 Task: Create a sub task Release to Production / Go Live for the task  Implement backup and restore functionality for better data management in the project Transpire , assign it to team member softage.7@softage.net and update the status of the sub task to  At Risk , set the priority of the sub task to Medium.
Action: Mouse moved to (42, 421)
Screenshot: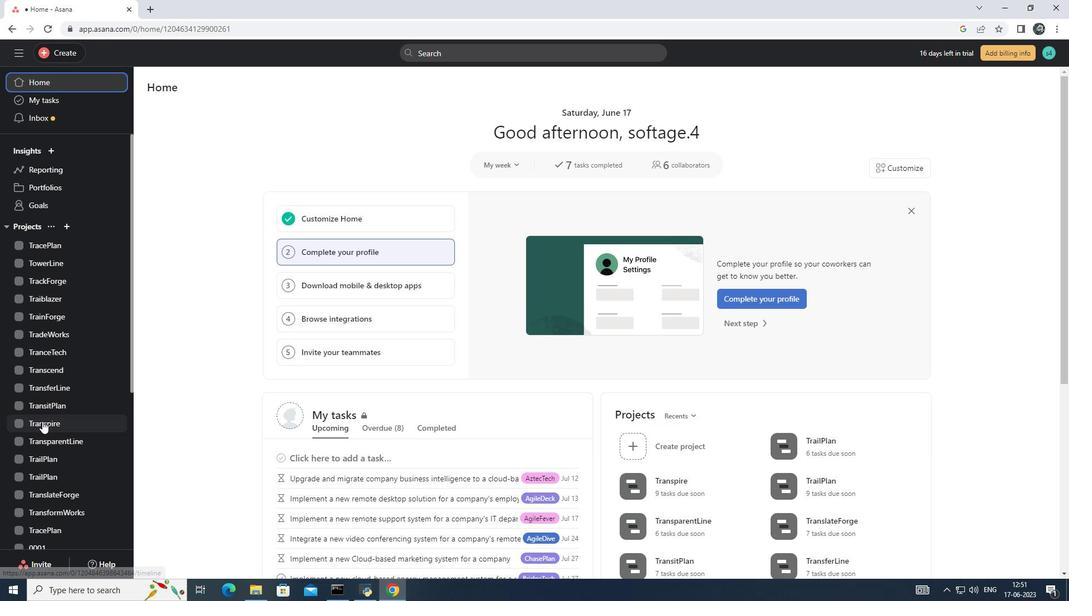 
Action: Mouse pressed left at (42, 421)
Screenshot: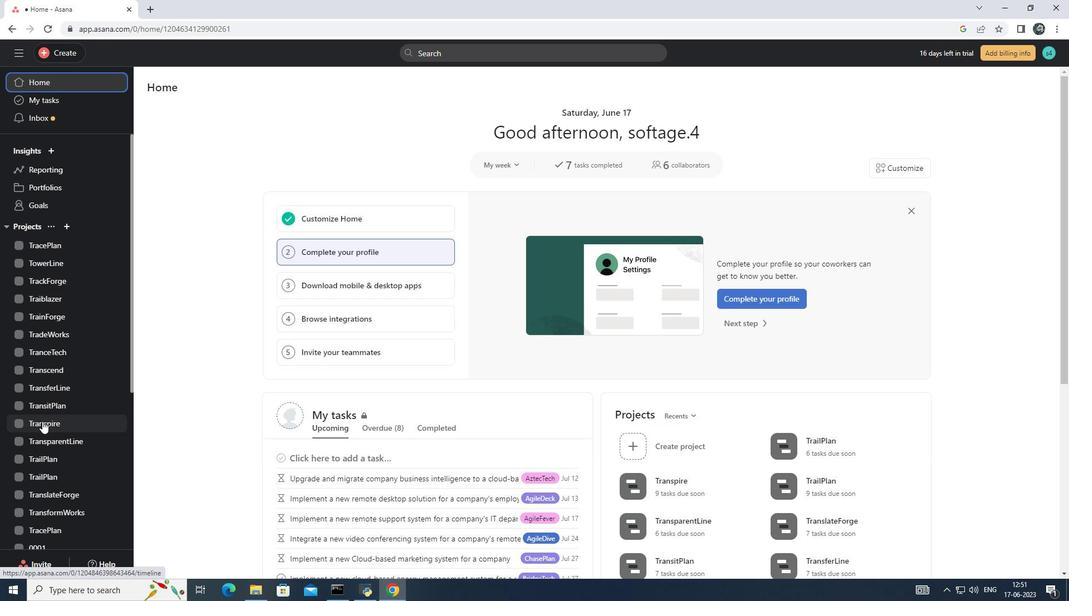 
Action: Mouse moved to (466, 266)
Screenshot: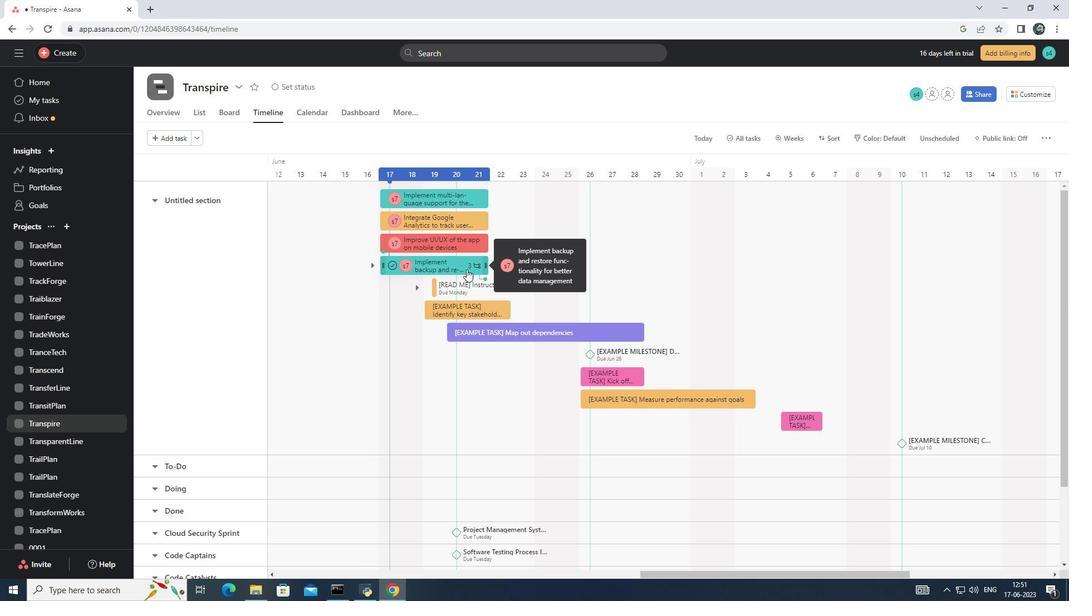 
Action: Mouse pressed left at (466, 266)
Screenshot: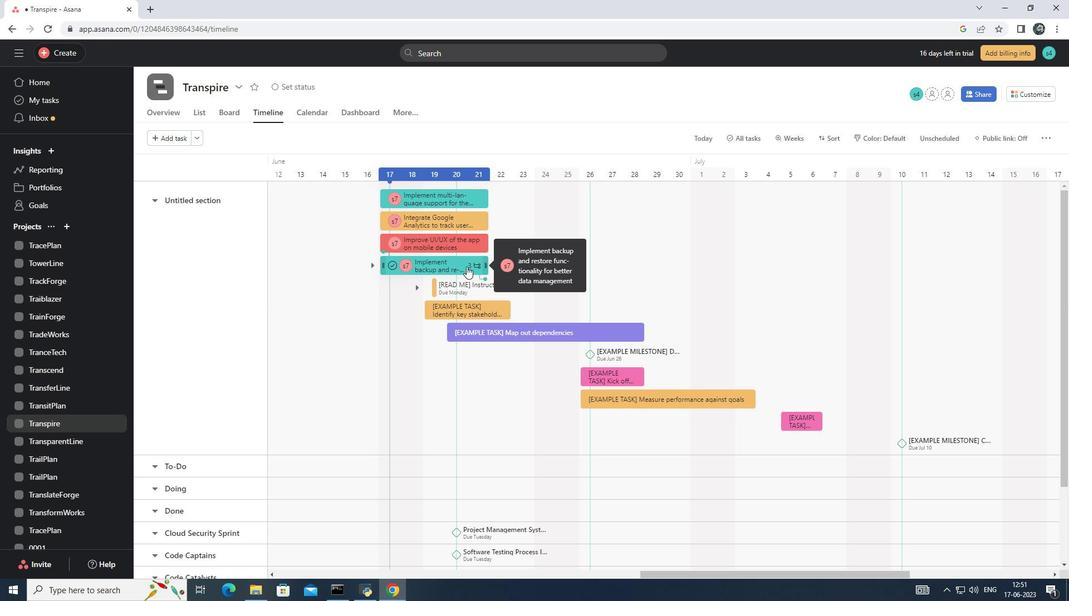 
Action: Mouse moved to (730, 413)
Screenshot: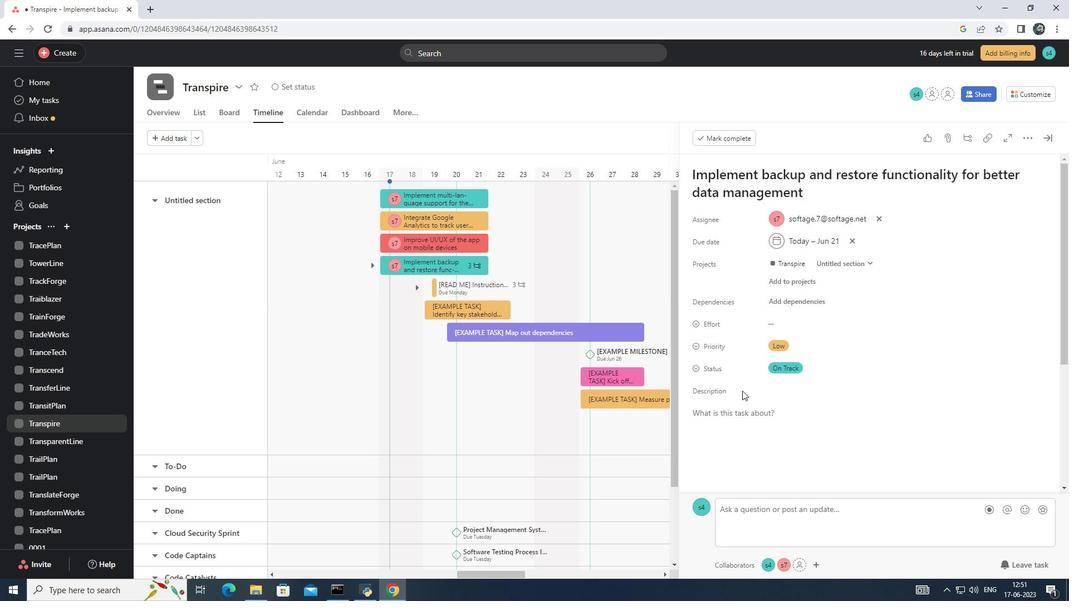 
Action: Mouse scrolled (741, 392) with delta (0, 0)
Screenshot: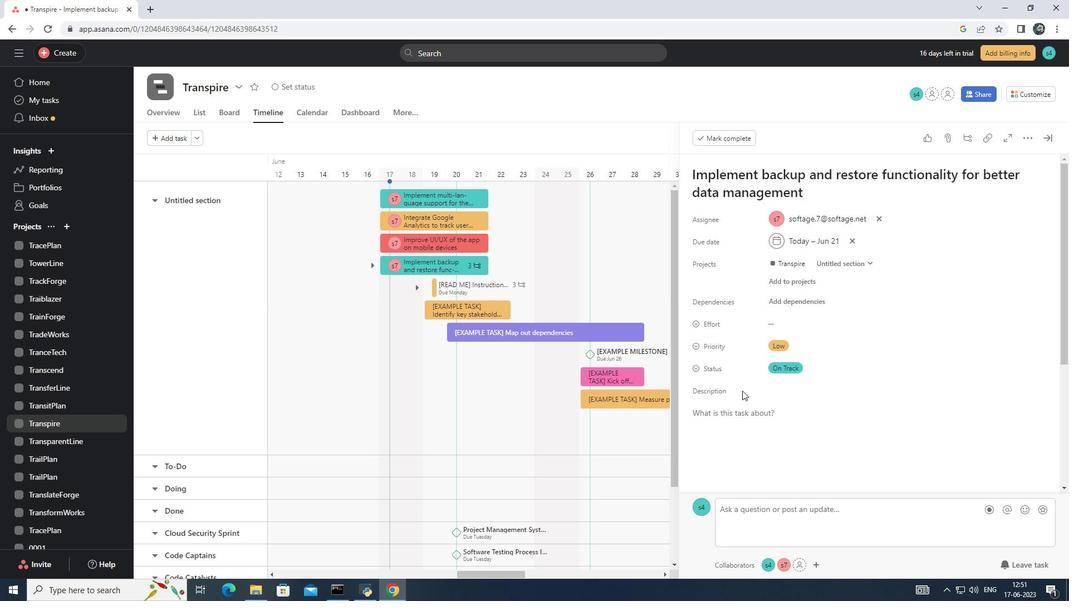 
Action: Mouse moved to (730, 414)
Screenshot: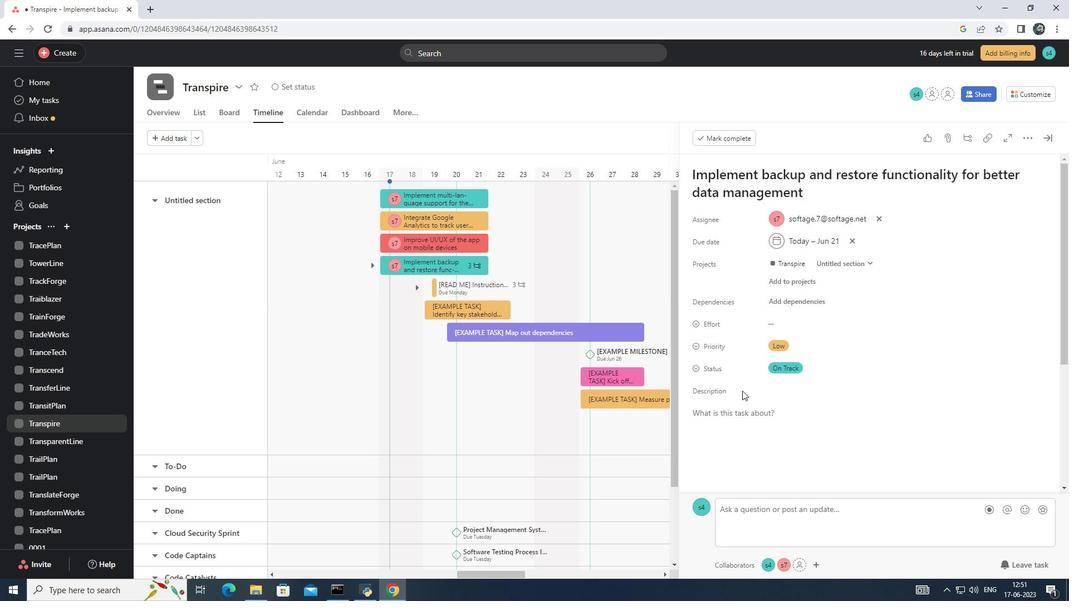 
Action: Mouse scrolled (741, 394) with delta (0, 0)
Screenshot: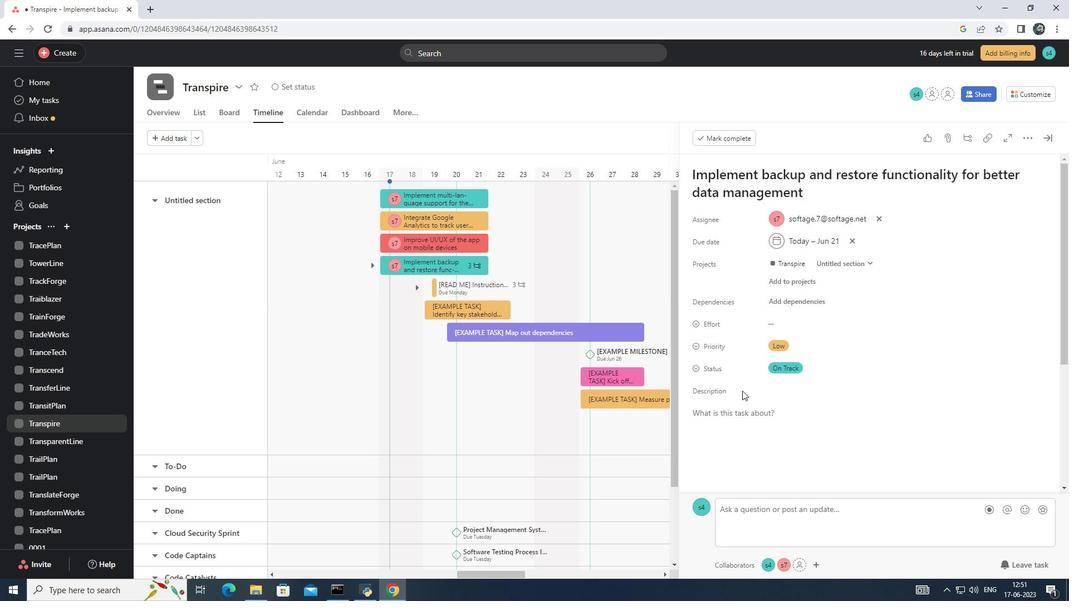 
Action: Mouse moved to (728, 417)
Screenshot: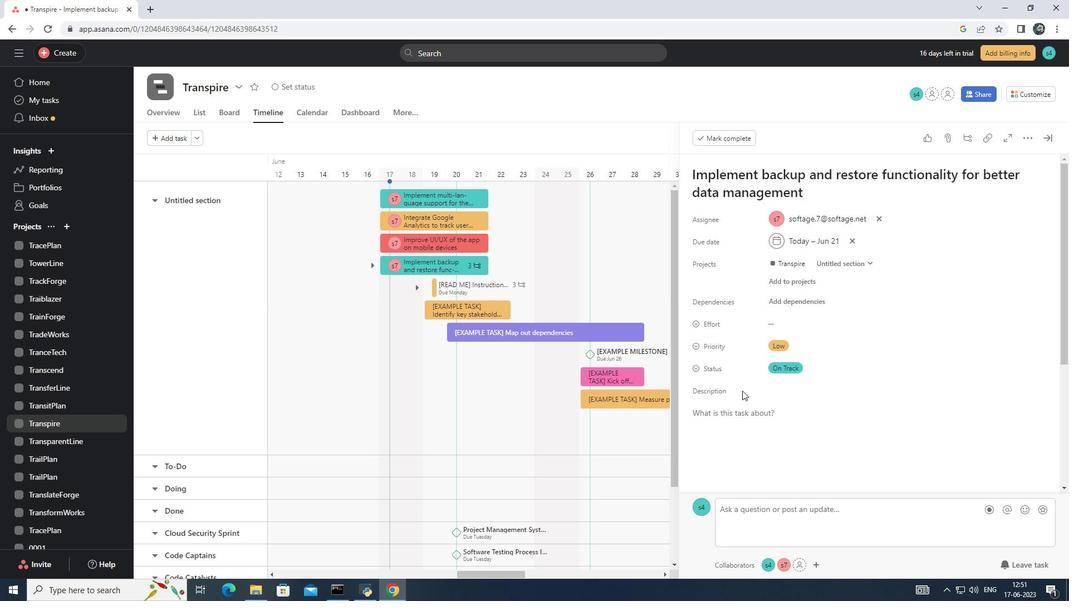 
Action: Mouse scrolled (741, 395) with delta (0, 0)
Screenshot: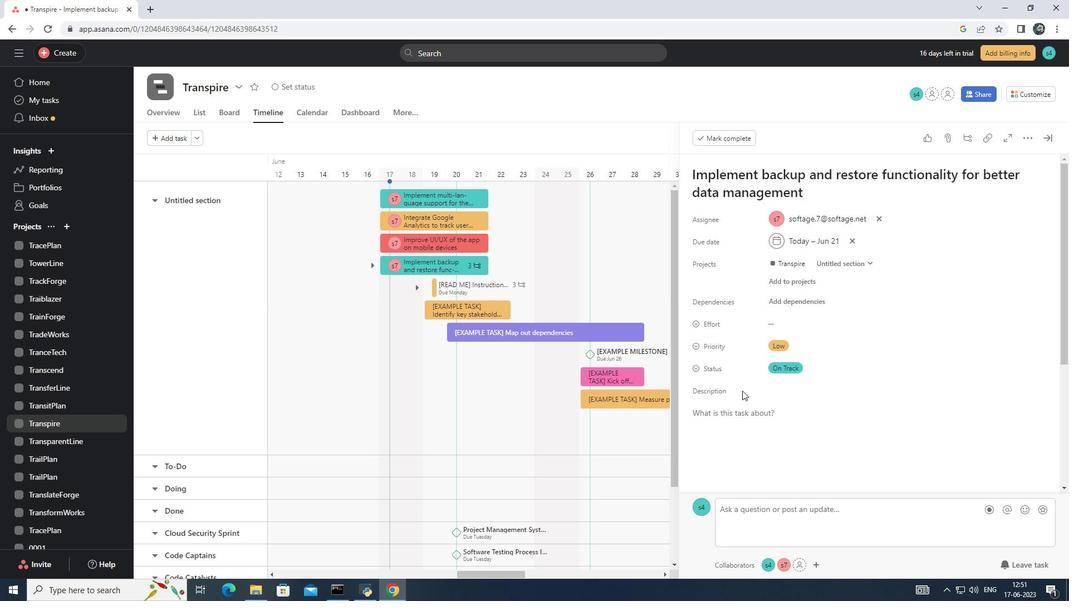
Action: Mouse moved to (716, 436)
Screenshot: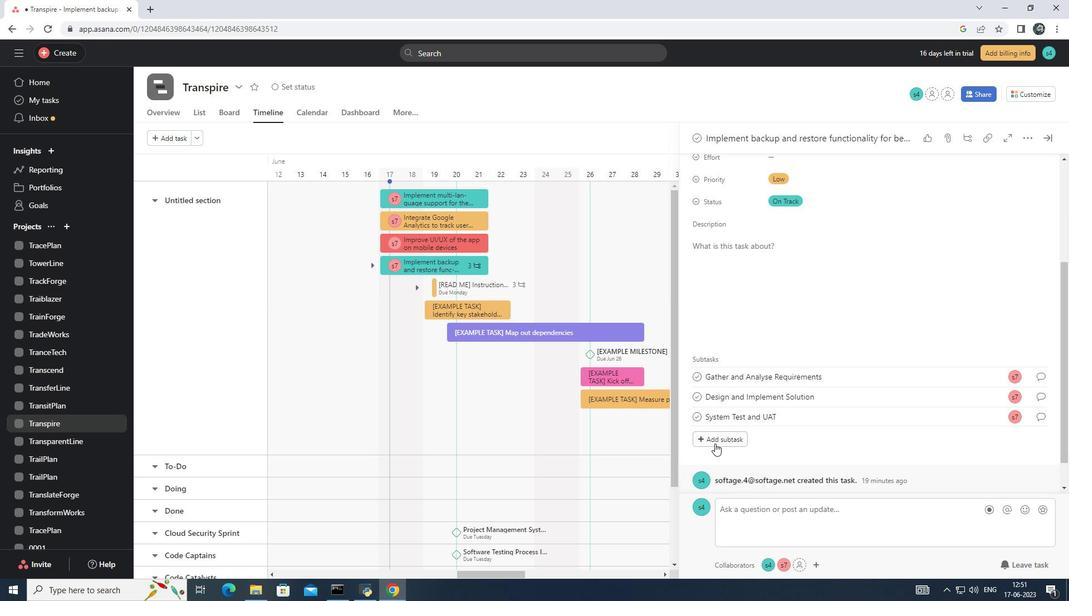 
Action: Mouse pressed left at (716, 436)
Screenshot: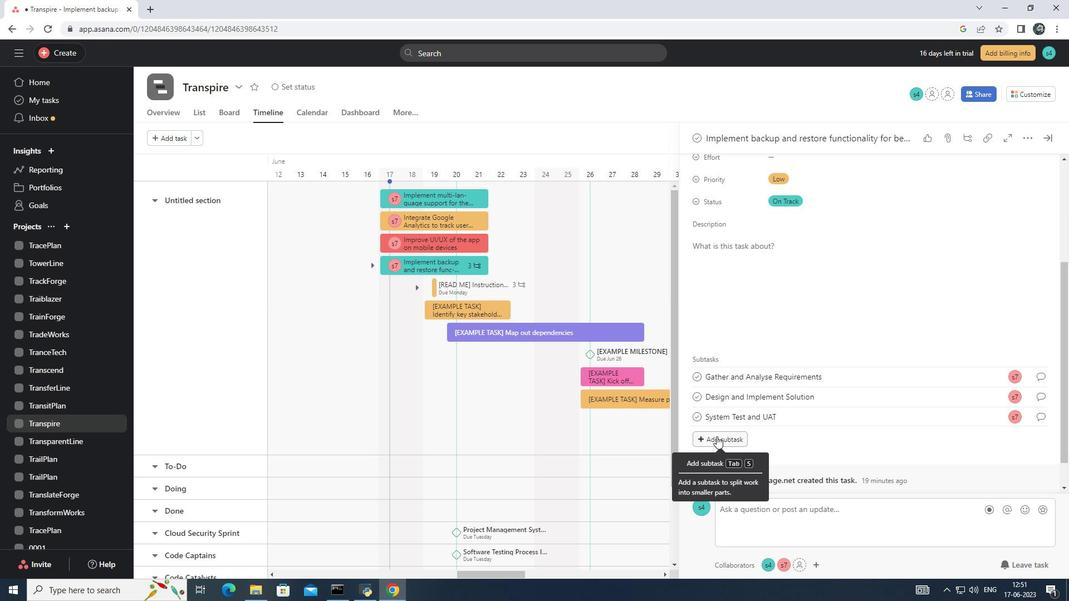 
Action: Mouse moved to (718, 419)
Screenshot: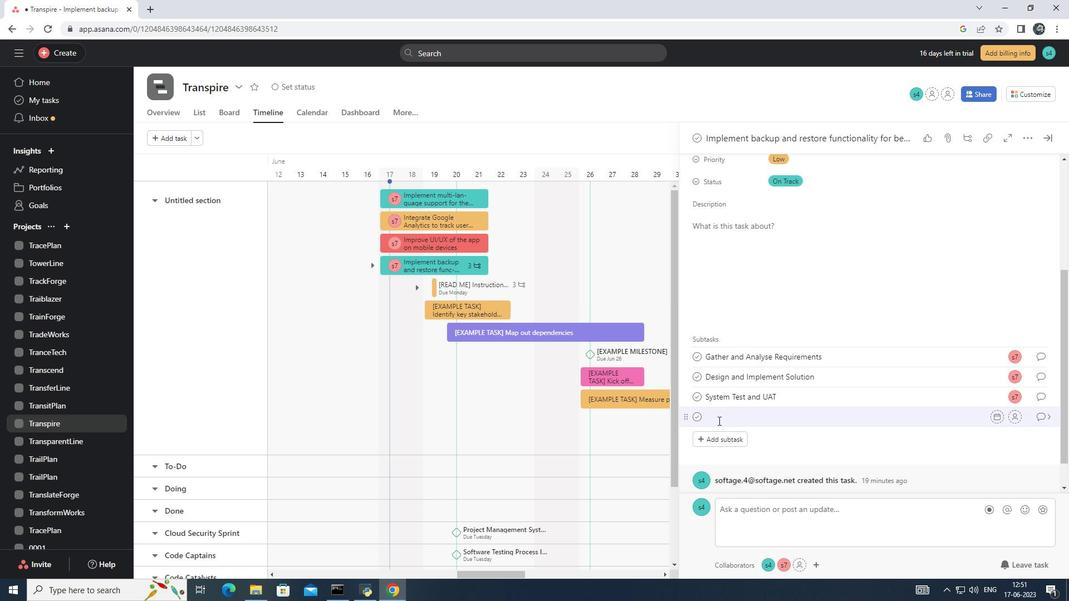 
Action: Mouse pressed left at (718, 419)
Screenshot: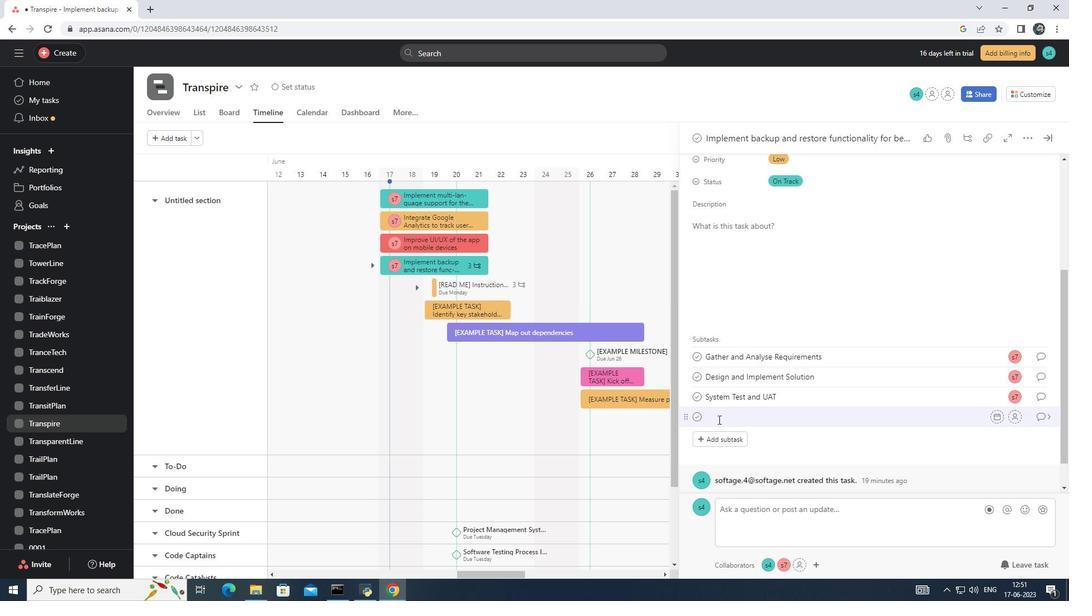 
Action: Key pressed <Key.shift>Release<Key.space>to<Key.space><Key.shift>Production<Key.space>/<Key.space><Key.shift>GO<Key.space><Key.backspace><Key.backspace>o<Key.space><Key.shift><Key.shift><Key.shift><Key.shift><Key.shift><Key.shift><Key.shift><Key.shift>Live
Screenshot: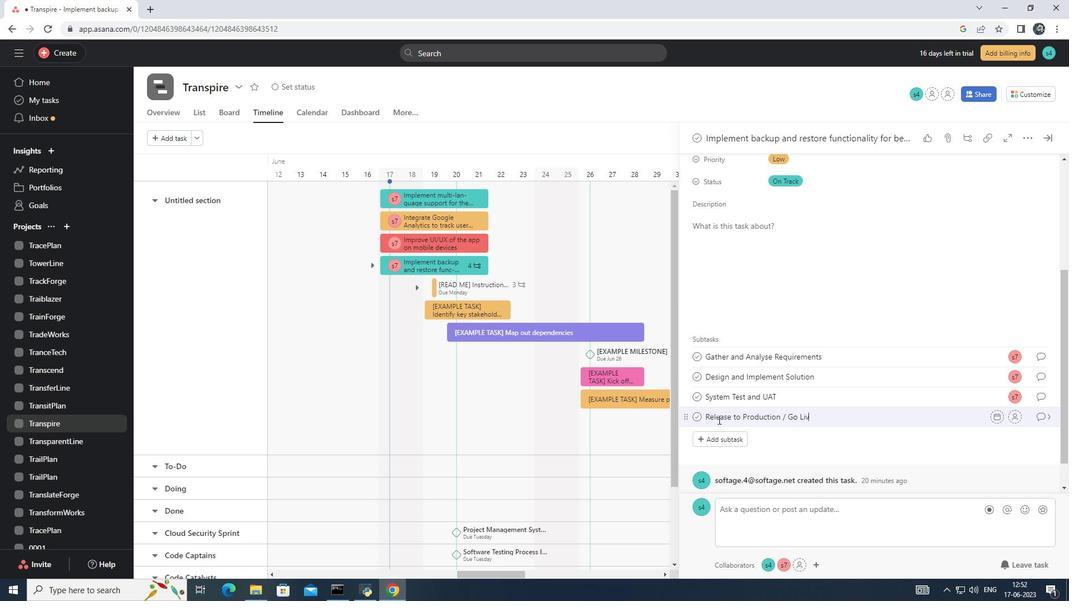 
Action: Mouse moved to (1017, 417)
Screenshot: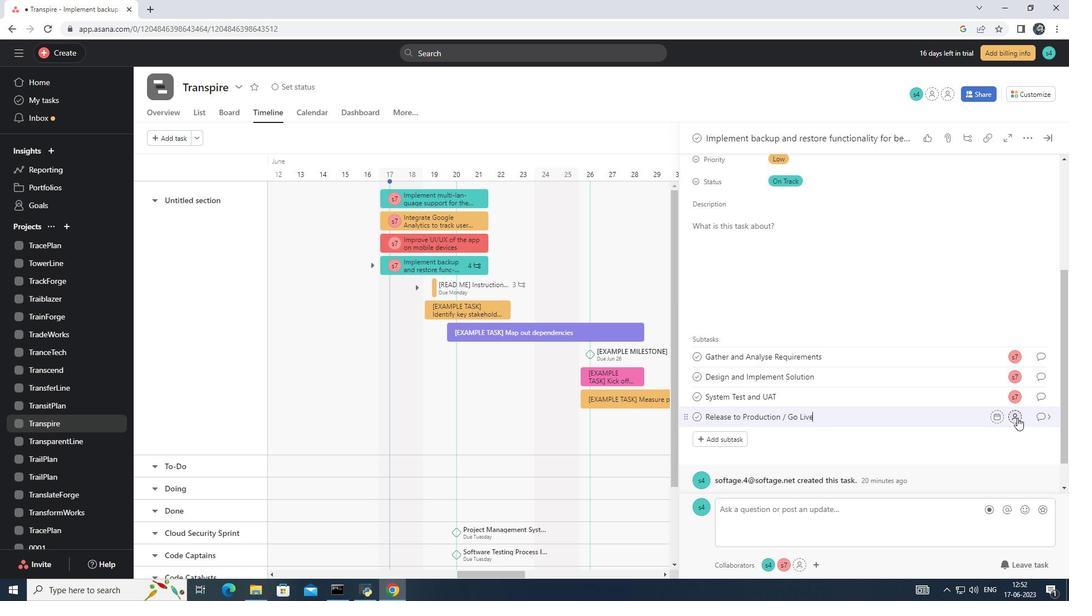 
Action: Mouse pressed left at (1017, 417)
Screenshot: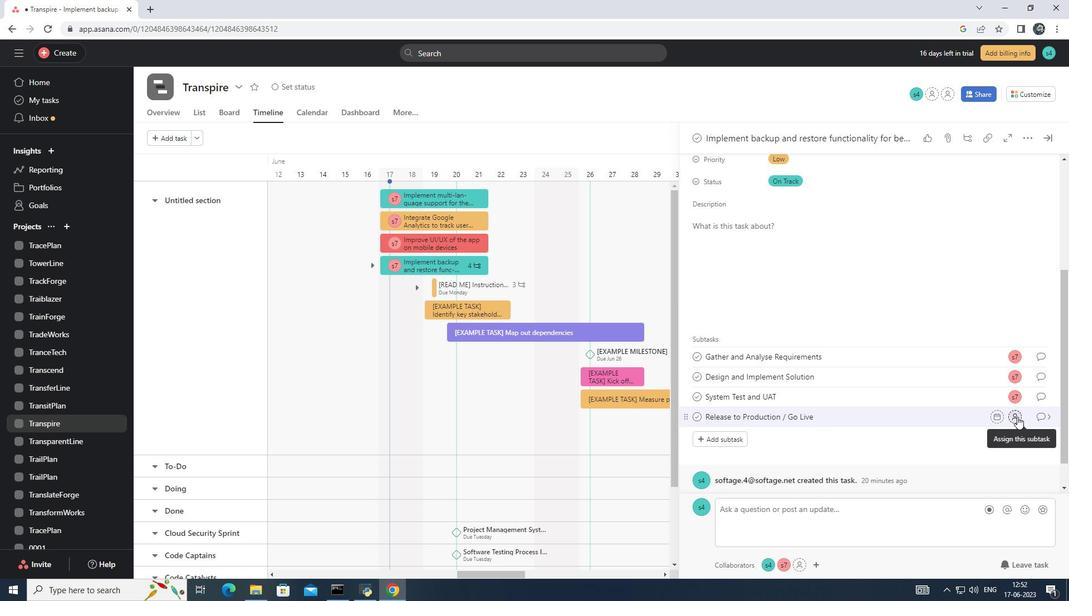 
Action: Mouse moved to (847, 462)
Screenshot: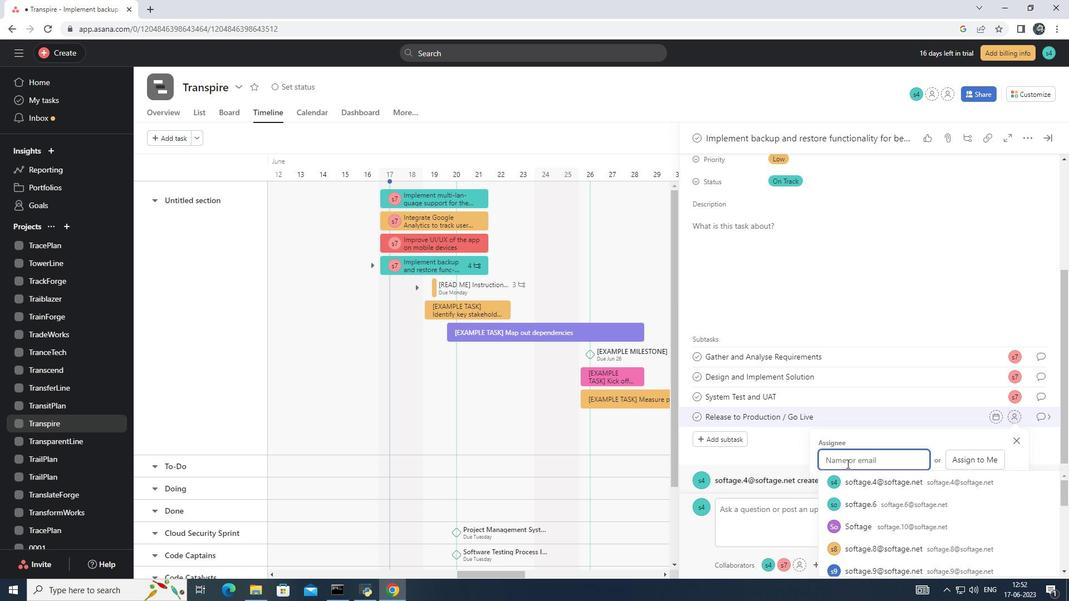 
Action: Key pressed softage.7<Key.shift>@softage.net<Key.enter>
Screenshot: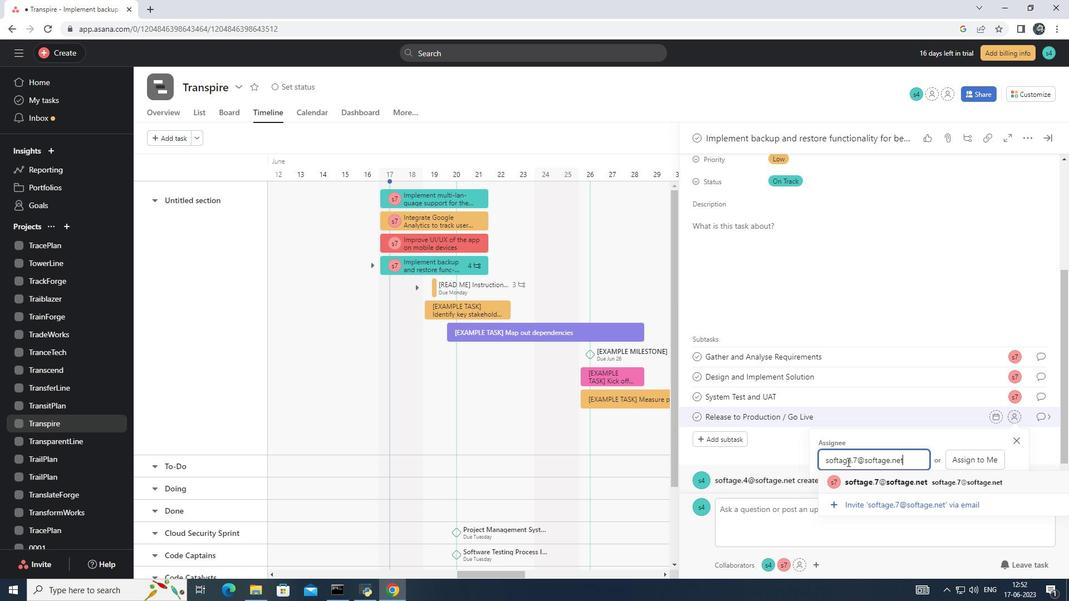 
Action: Mouse moved to (1048, 414)
Screenshot: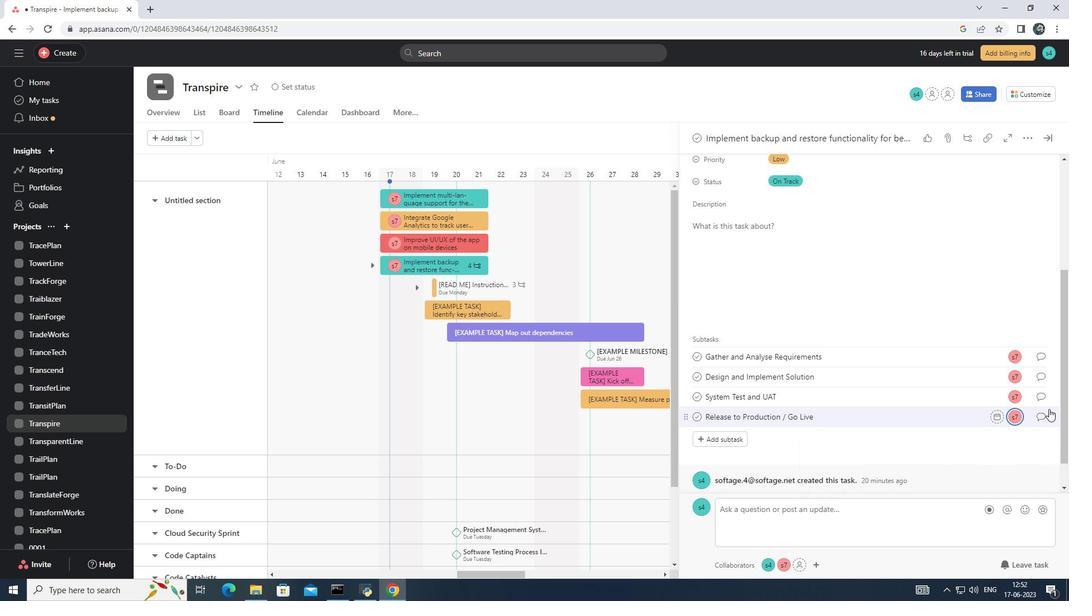 
Action: Mouse pressed left at (1048, 414)
Screenshot: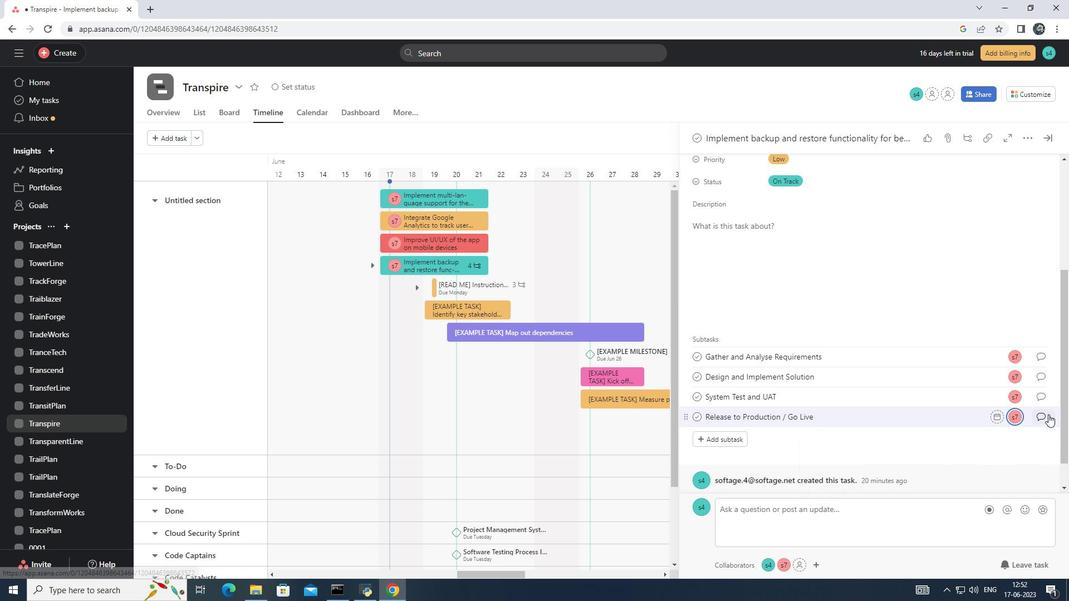 
Action: Mouse moved to (731, 296)
Screenshot: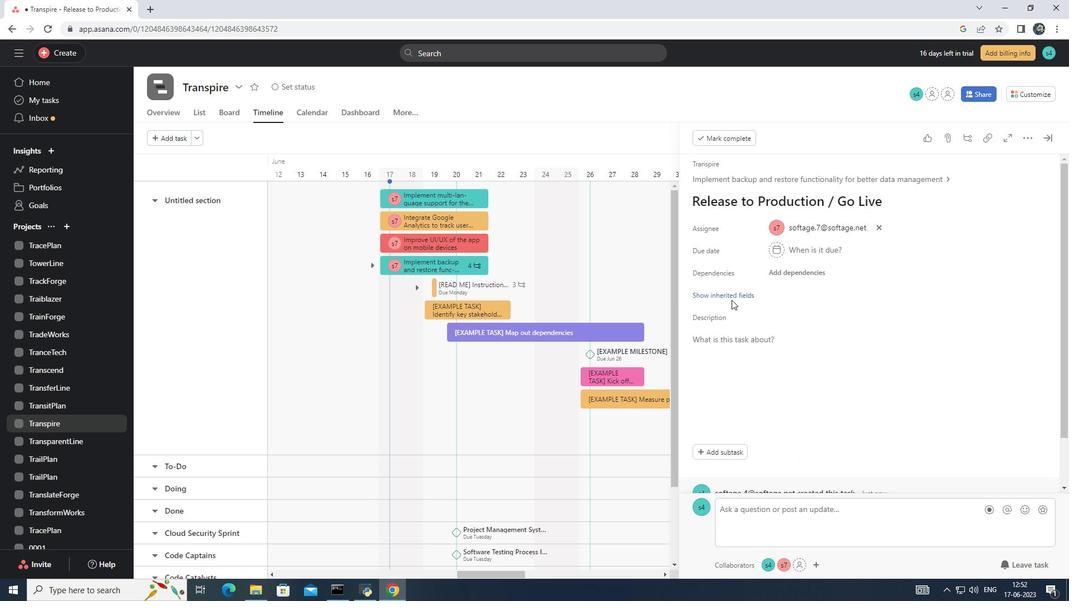 
Action: Mouse pressed left at (731, 296)
Screenshot: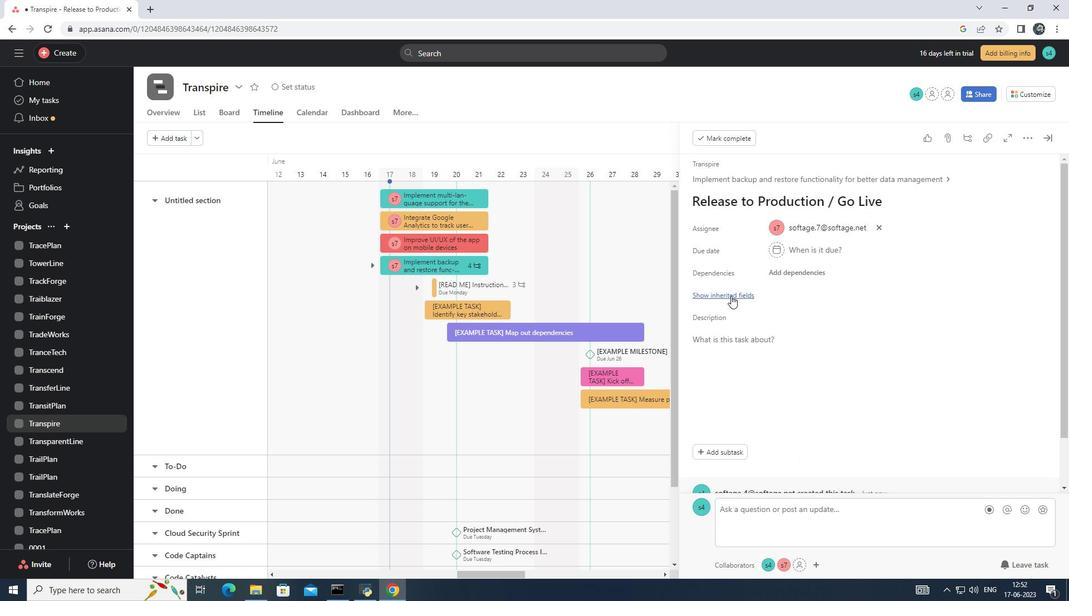 
Action: Mouse moved to (825, 365)
Screenshot: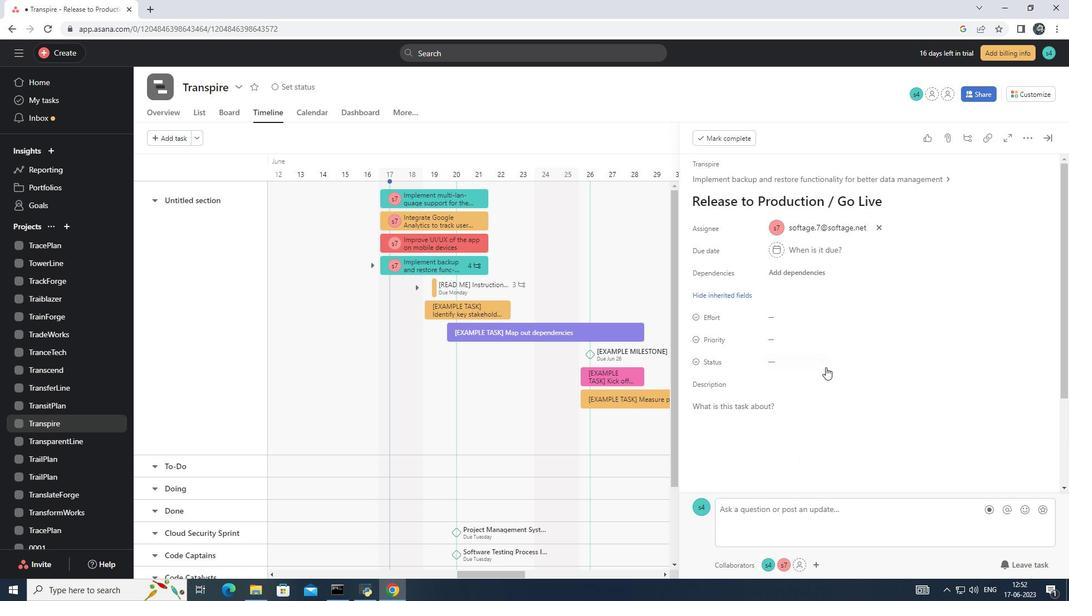 
Action: Mouse pressed left at (825, 365)
Screenshot: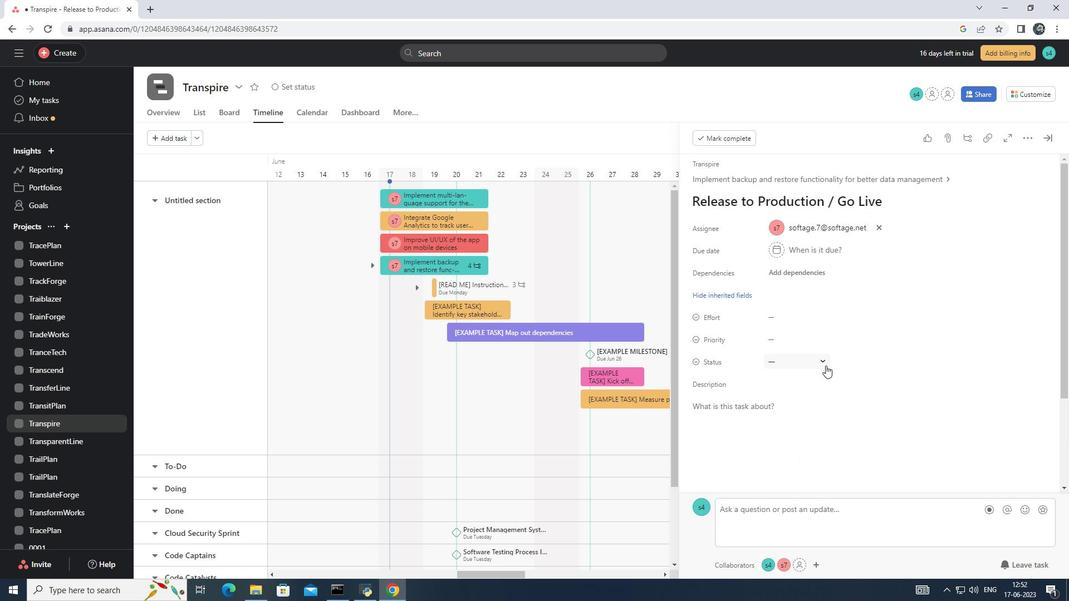 
Action: Mouse moved to (815, 421)
Screenshot: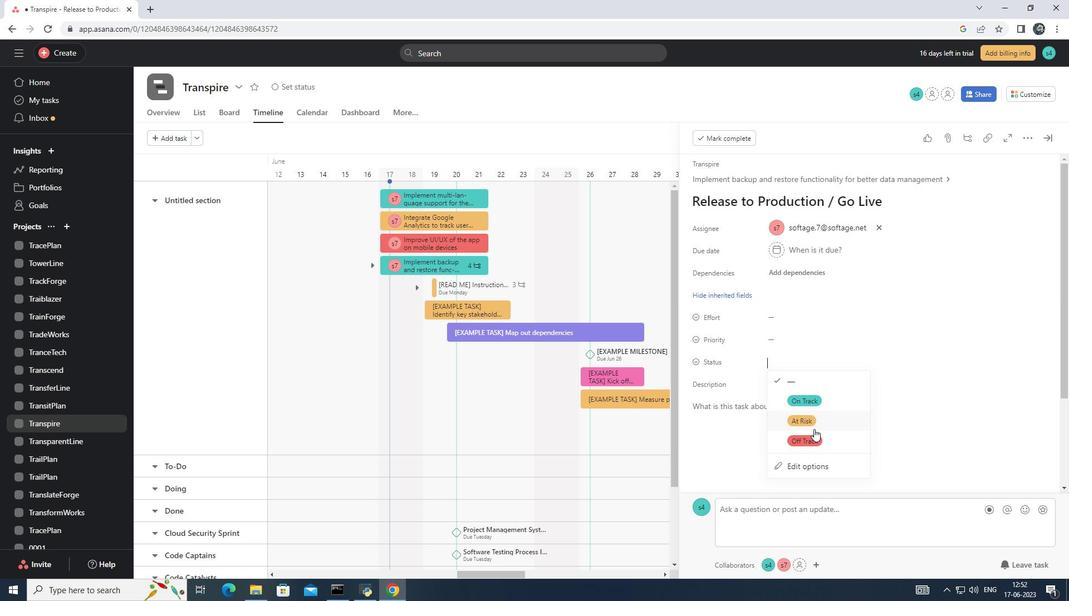 
Action: Mouse pressed left at (815, 421)
Screenshot: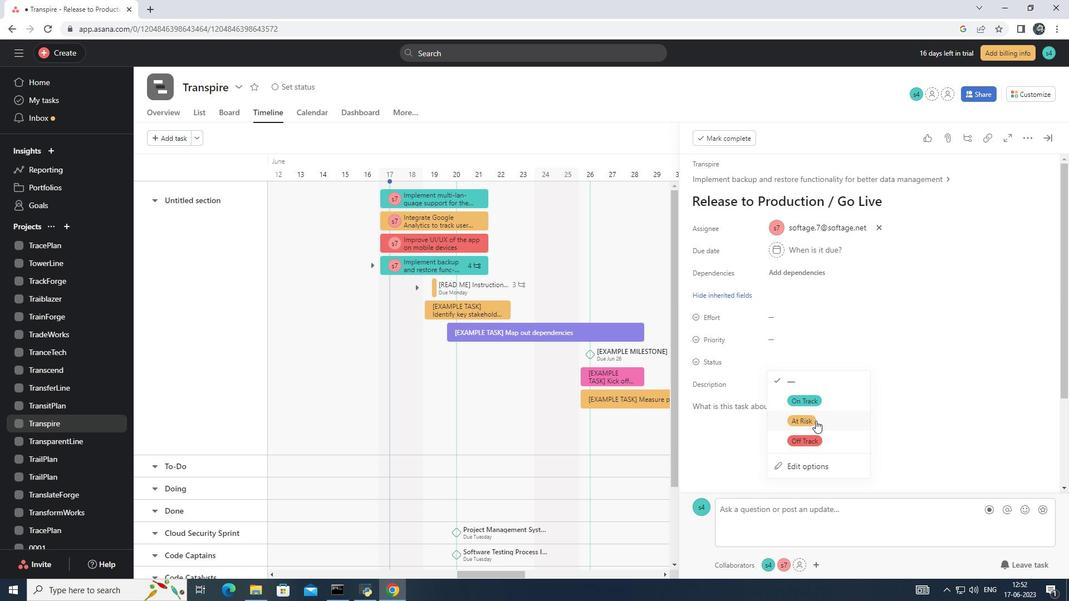 
Action: Mouse moved to (797, 334)
Screenshot: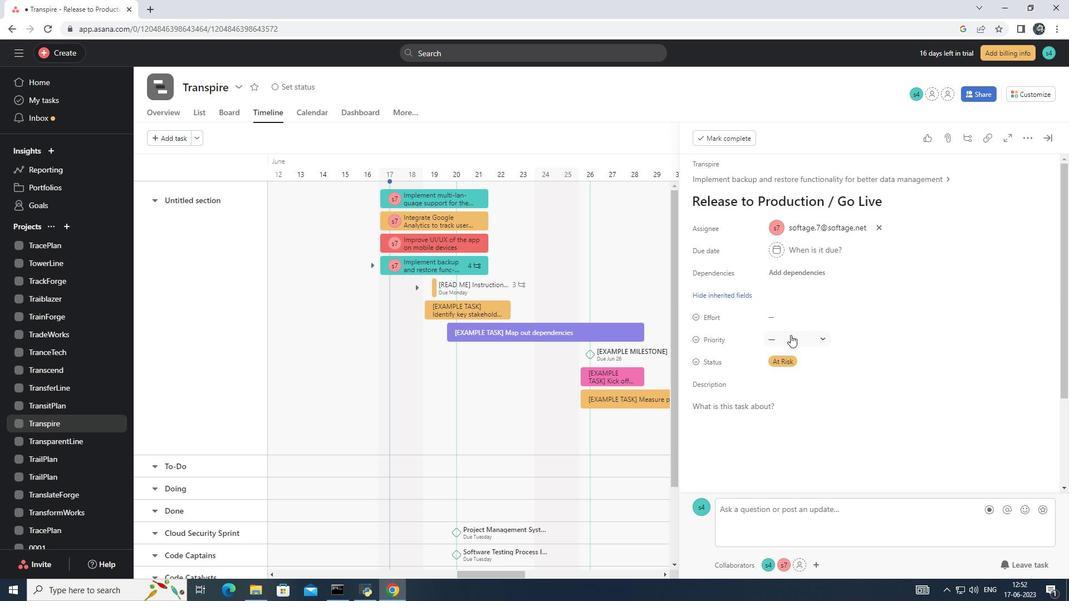 
Action: Mouse pressed left at (797, 334)
Screenshot: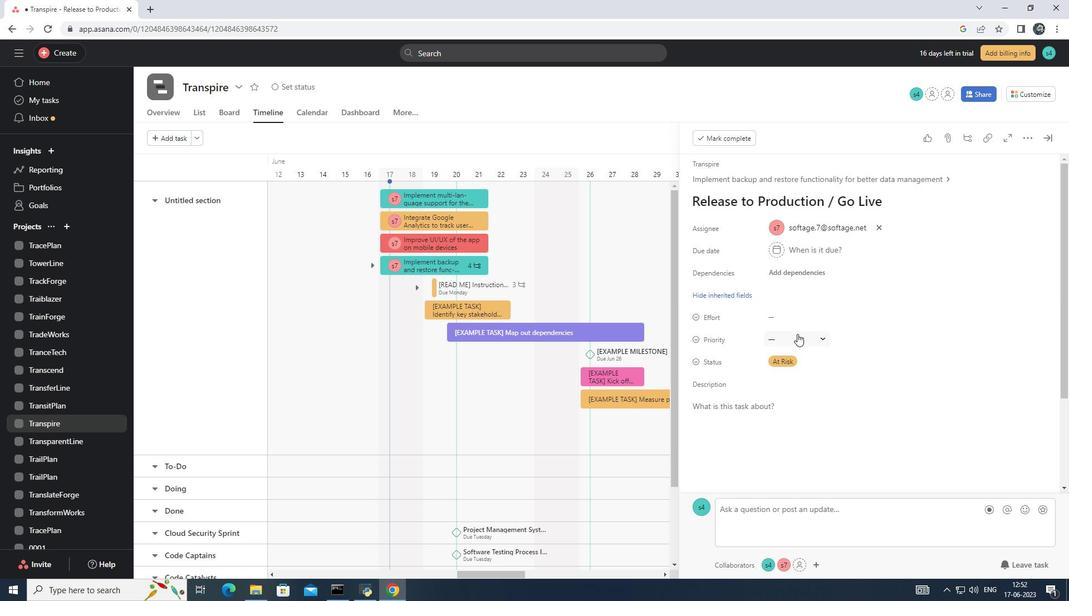 
Action: Mouse moved to (820, 397)
Screenshot: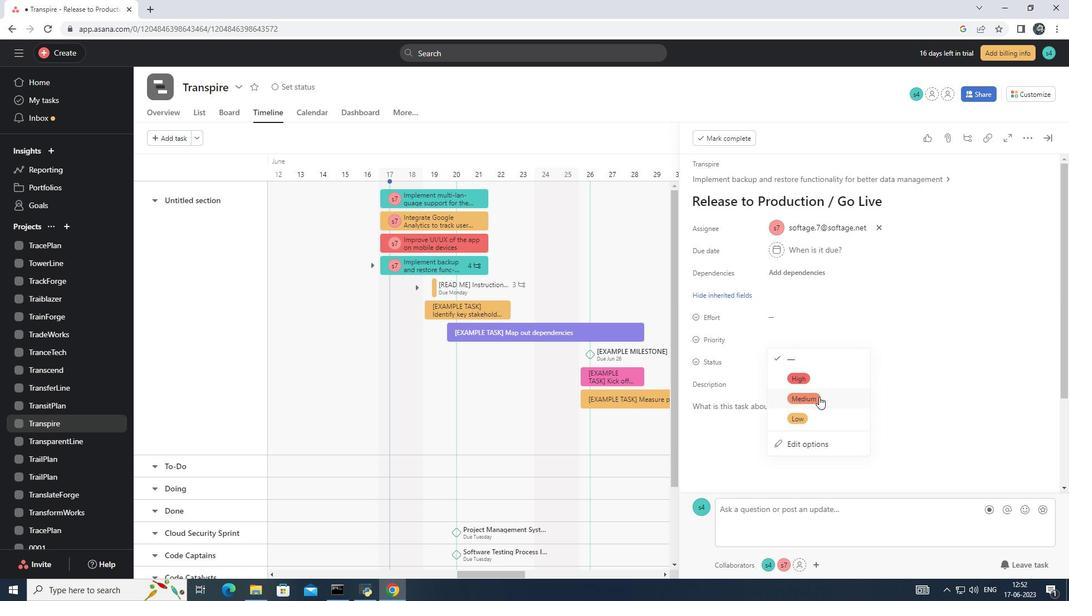 
Action: Mouse pressed left at (820, 397)
Screenshot: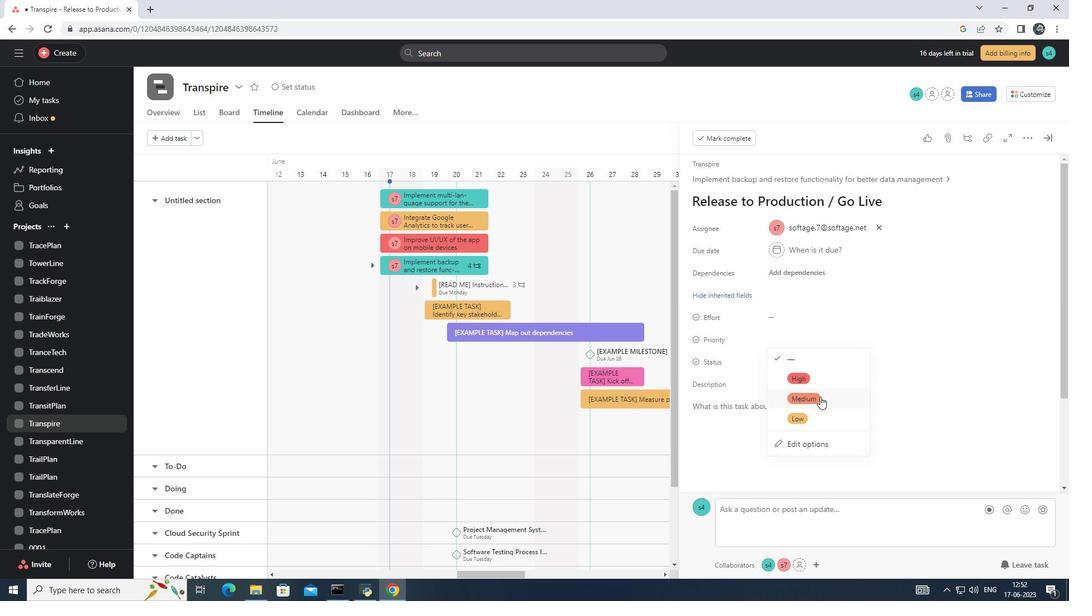 
Action: Mouse moved to (821, 397)
Screenshot: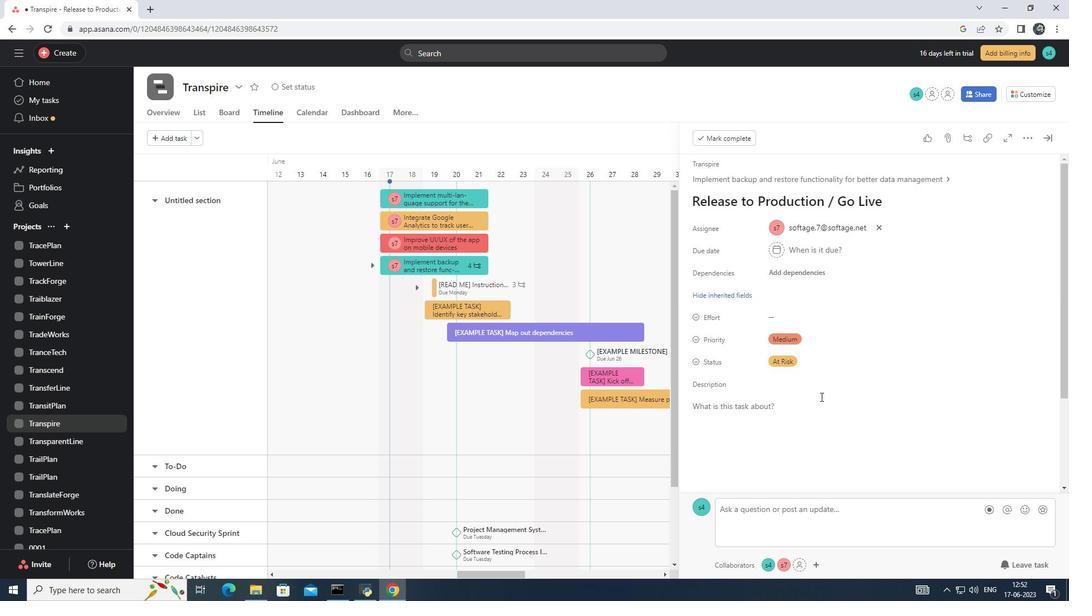 
